 Task: Search for emails with sensitivity set to 'Personal' in the current mailbox.
Action: Mouse moved to (260, 8)
Screenshot: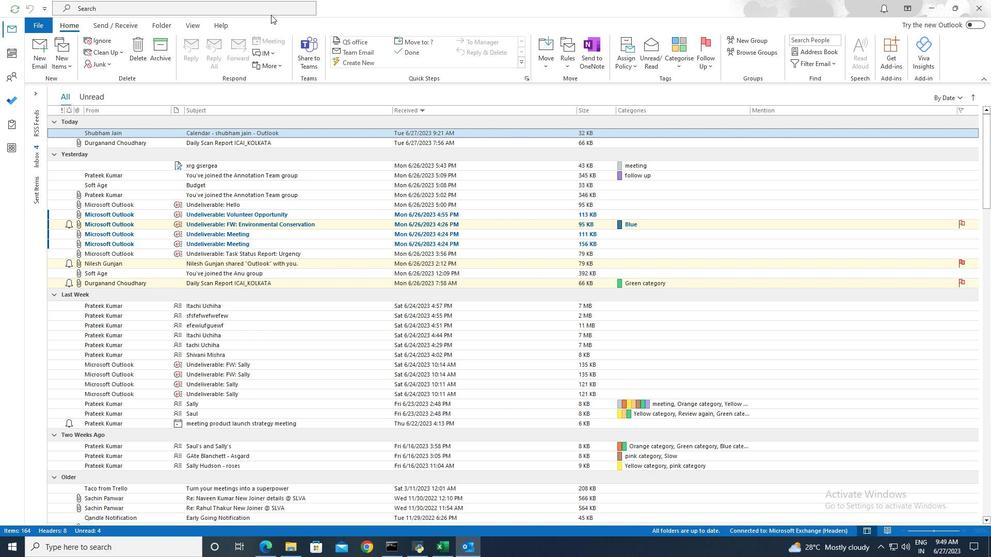 
Action: Mouse pressed left at (260, 8)
Screenshot: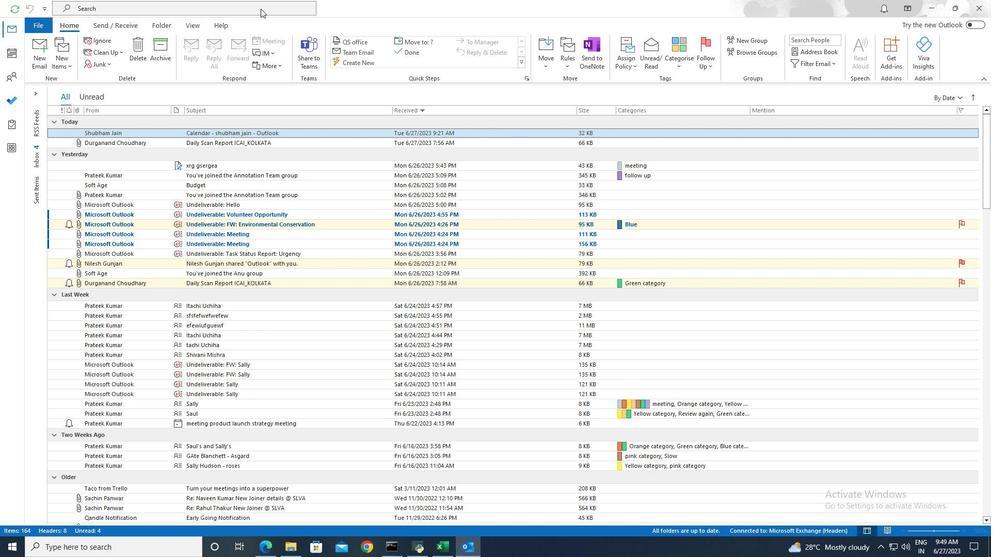 
Action: Mouse moved to (355, 8)
Screenshot: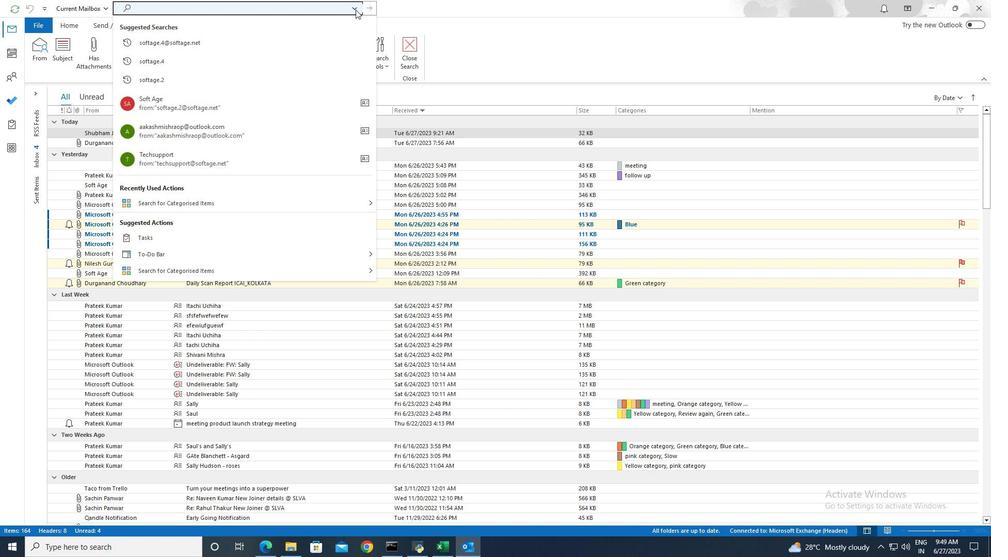 
Action: Mouse pressed left at (355, 8)
Screenshot: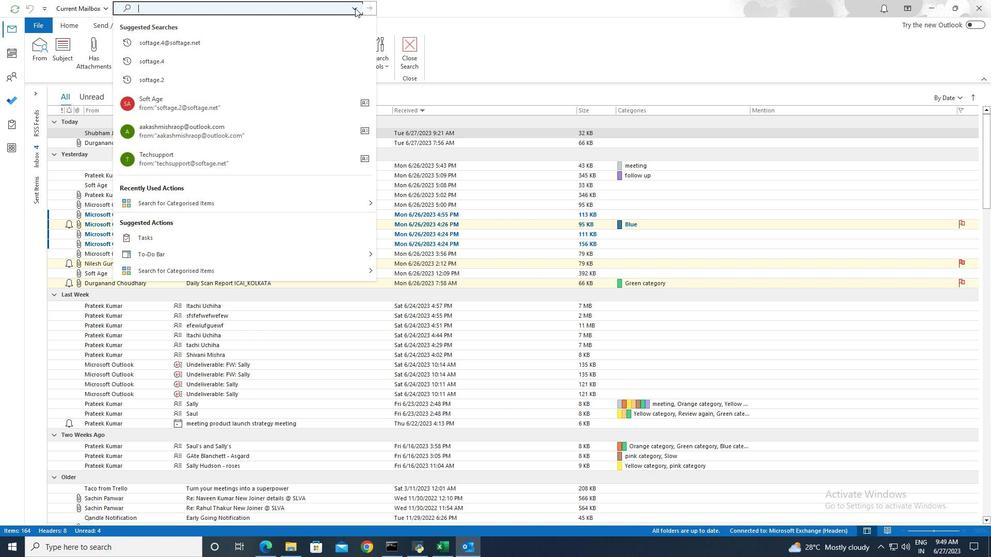 
Action: Mouse moved to (250, 278)
Screenshot: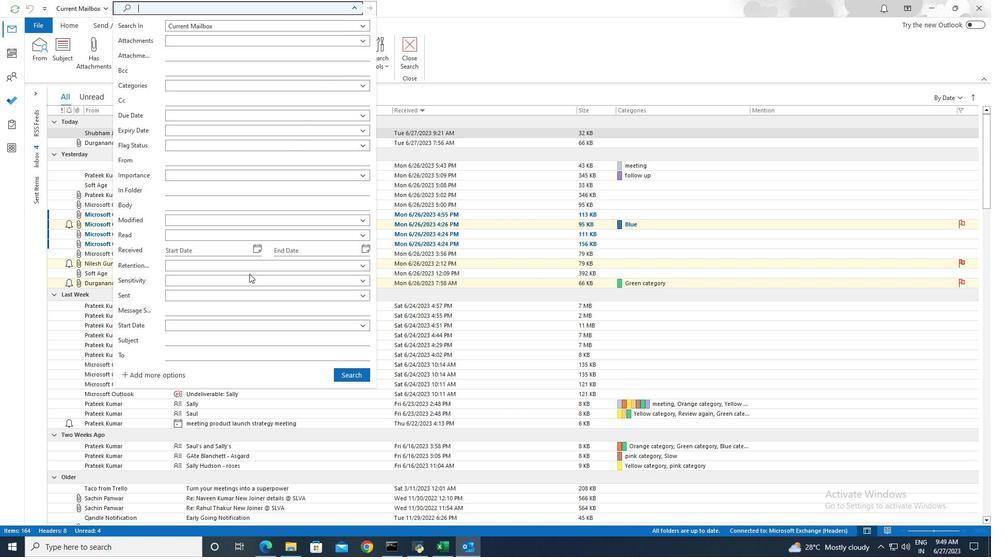 
Action: Mouse pressed left at (250, 278)
Screenshot: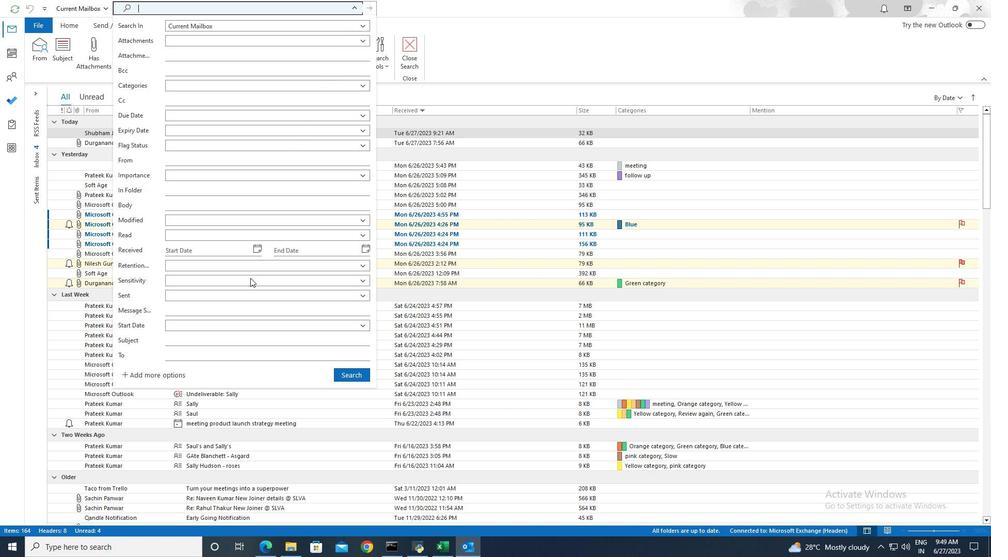 
Action: Mouse moved to (244, 308)
Screenshot: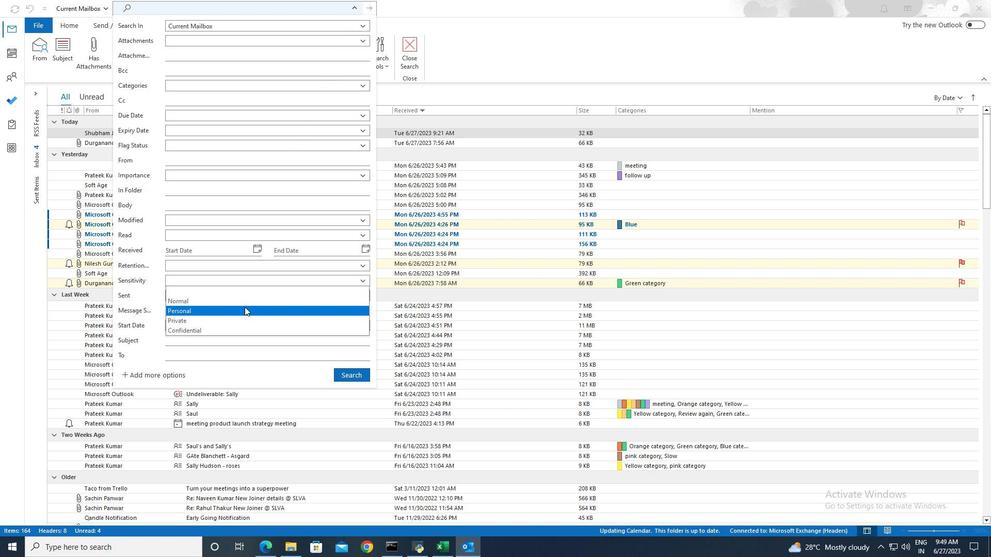 
Action: Mouse pressed left at (244, 308)
Screenshot: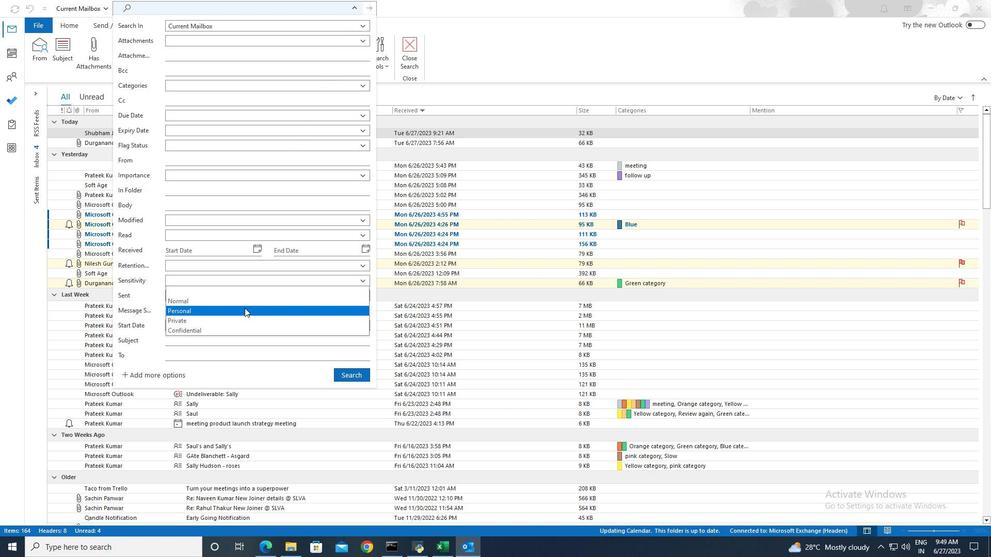 
Action: Mouse moved to (350, 374)
Screenshot: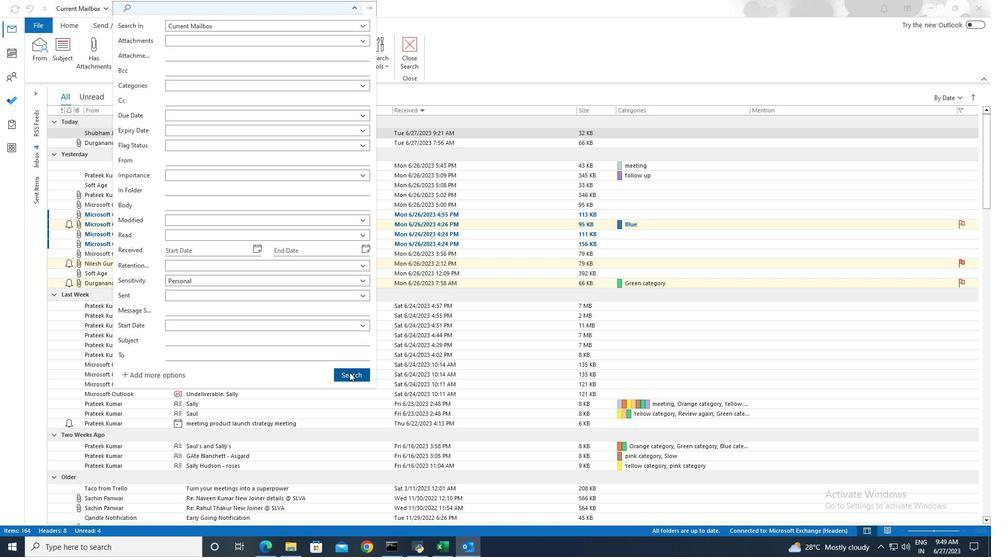 
Action: Mouse pressed left at (350, 374)
Screenshot: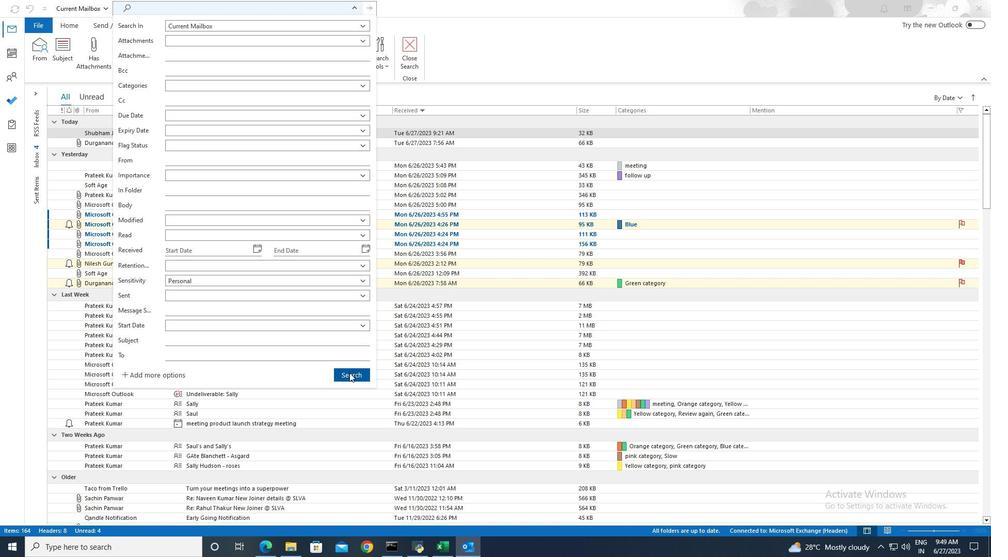 
